 Task: Select Dark skin tone.
Action: Mouse moved to (382, 105)
Screenshot: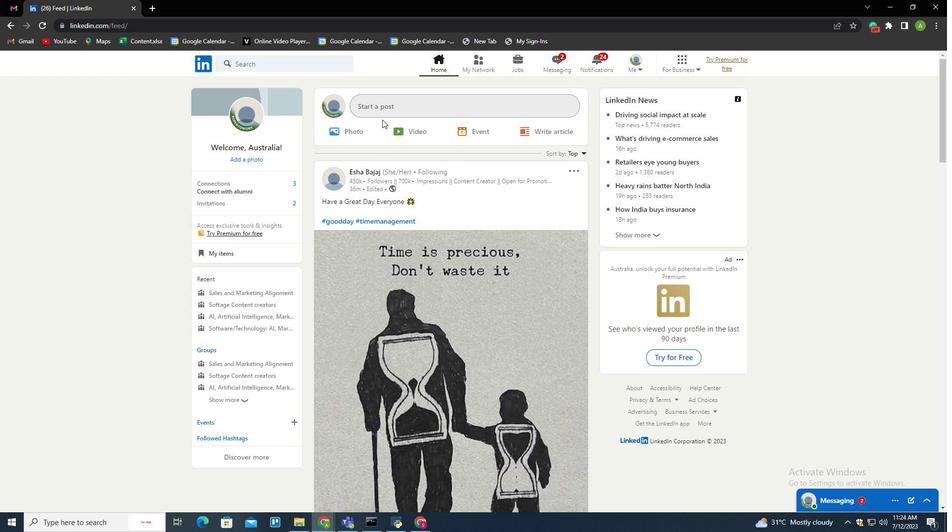 
Action: Mouse pressed left at (382, 105)
Screenshot: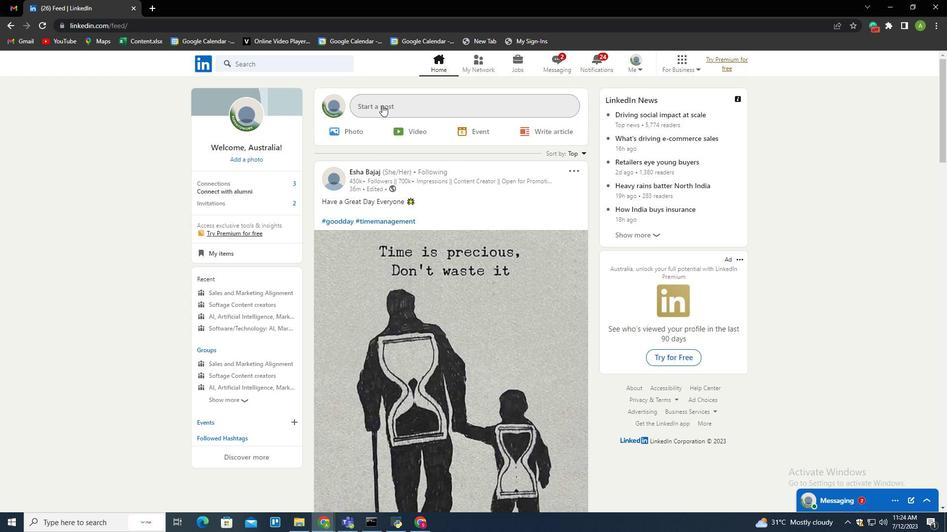 
Action: Mouse moved to (310, 262)
Screenshot: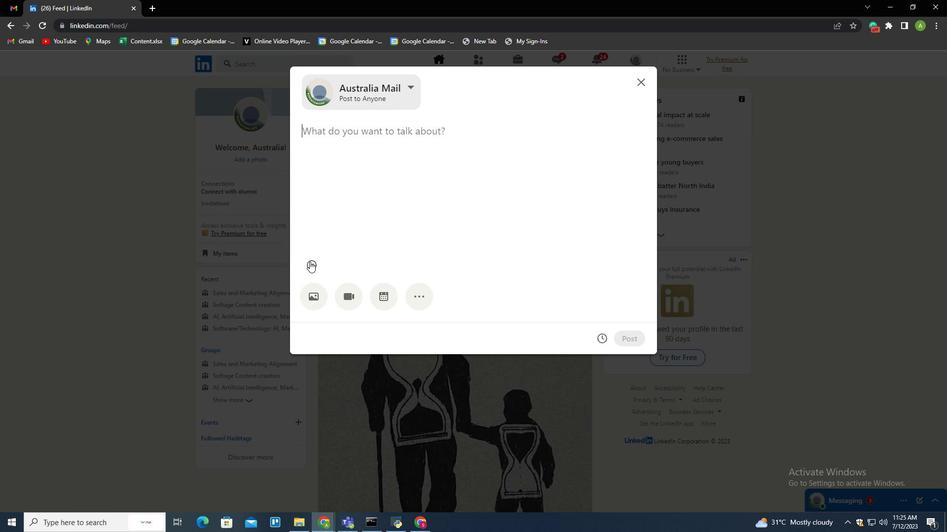 
Action: Mouse pressed left at (310, 262)
Screenshot: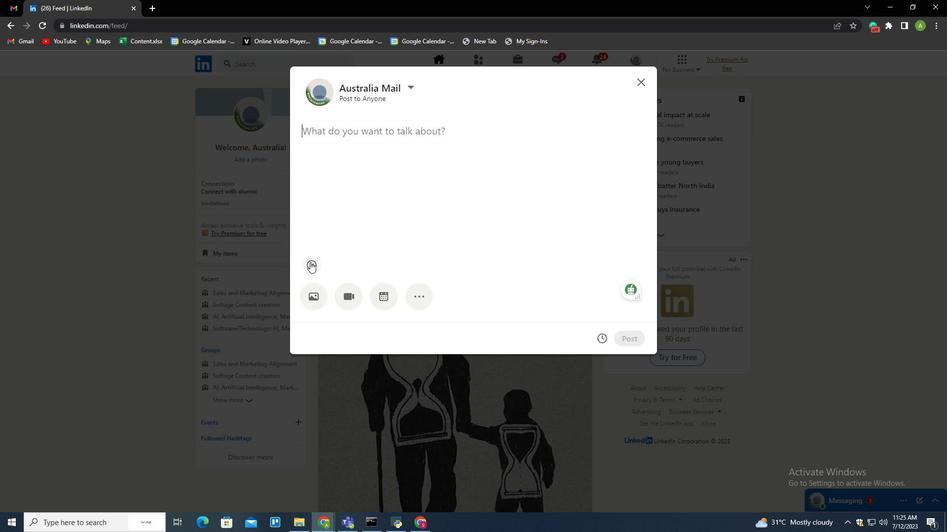 
Action: Mouse pressed left at (310, 262)
Screenshot: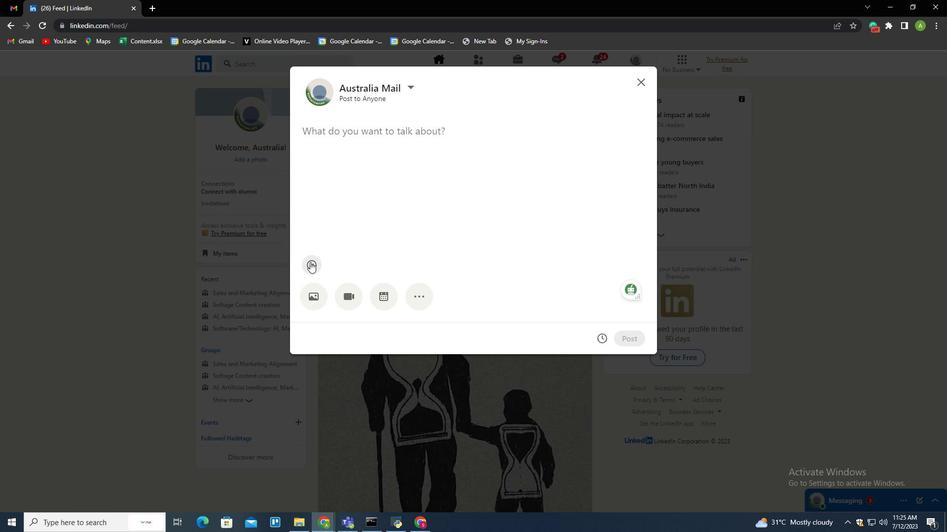 
Action: Mouse moved to (315, 263)
Screenshot: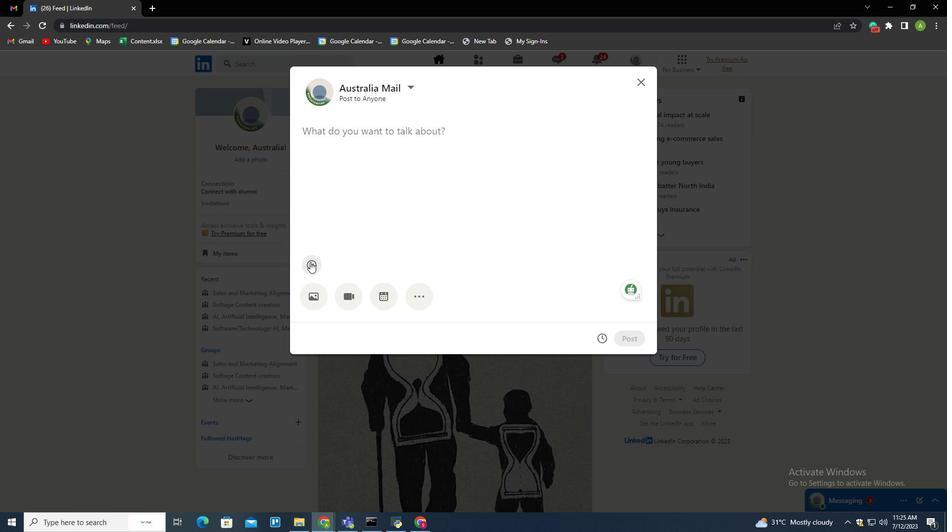 
Action: Mouse pressed left at (315, 263)
Screenshot: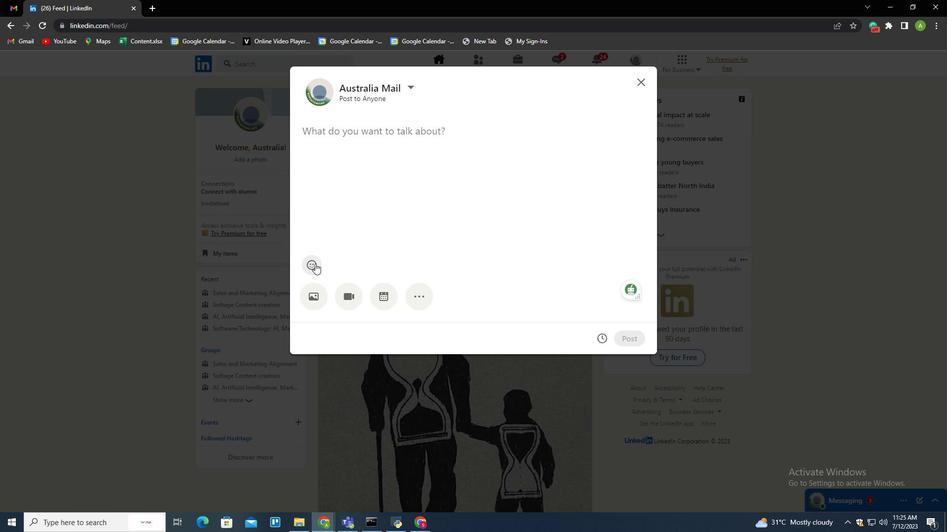 
Action: Mouse moved to (369, 291)
Screenshot: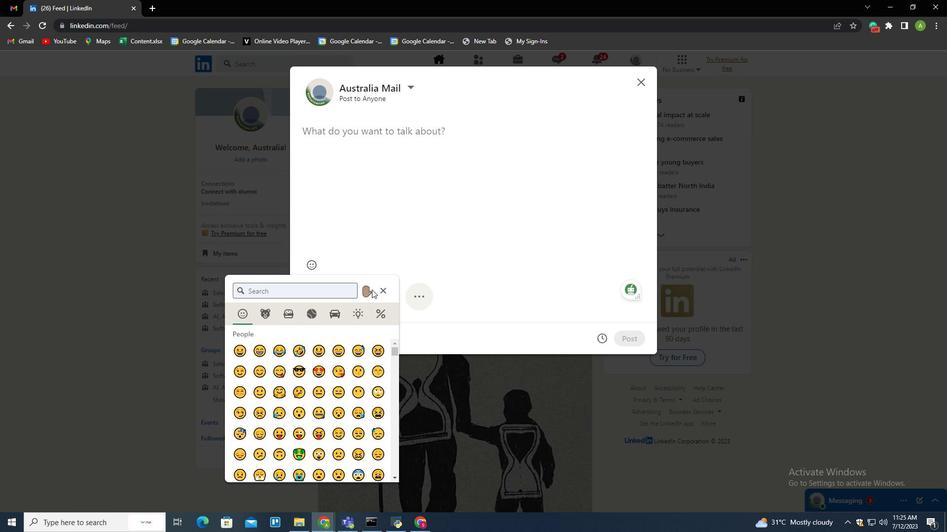 
Action: Mouse pressed left at (369, 291)
Screenshot: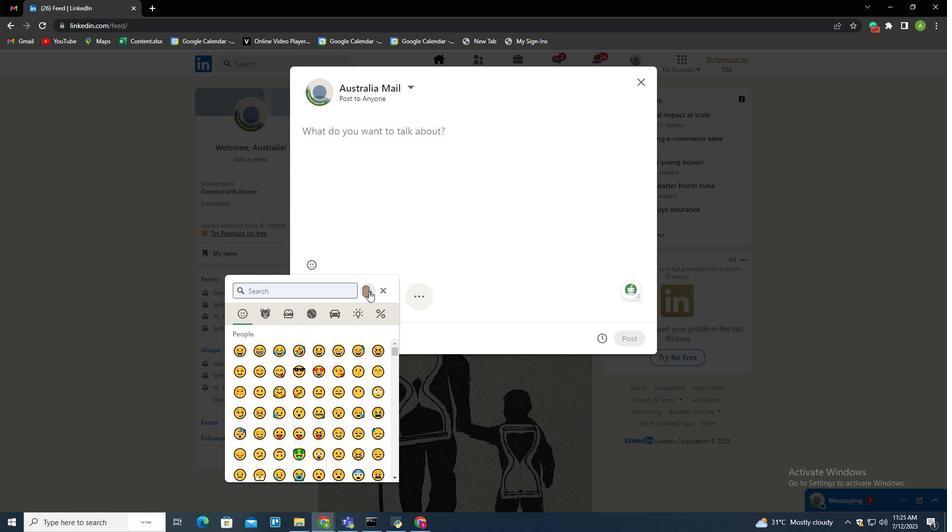 
Action: Mouse moved to (344, 317)
Screenshot: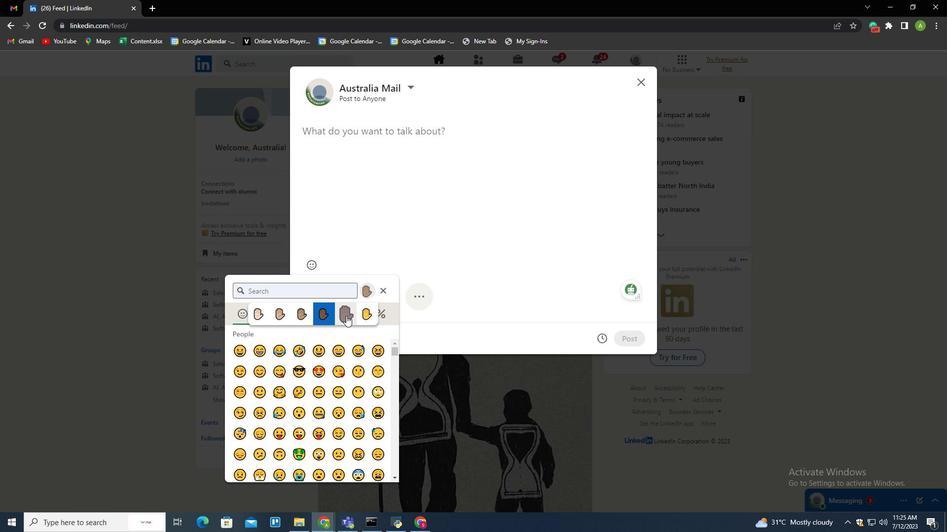 
Action: Mouse pressed left at (344, 317)
Screenshot: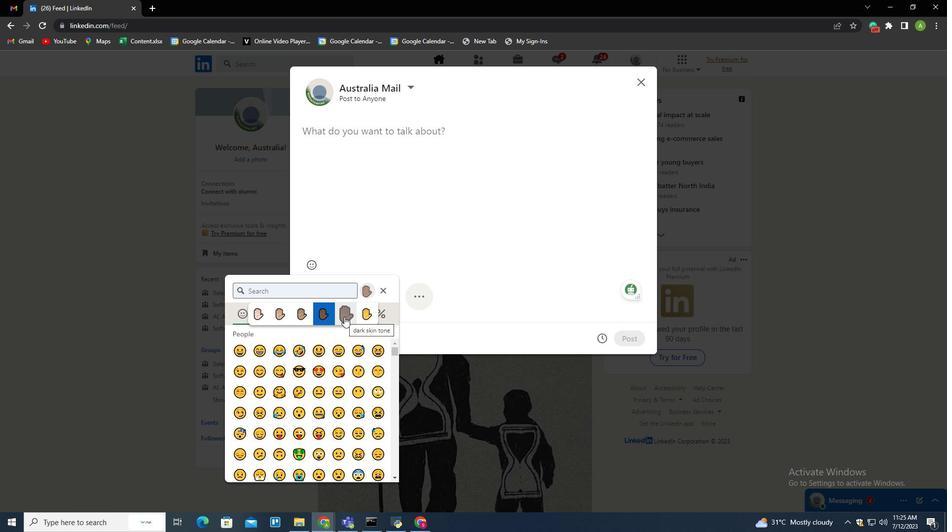 
Action: Mouse moved to (387, 250)
Screenshot: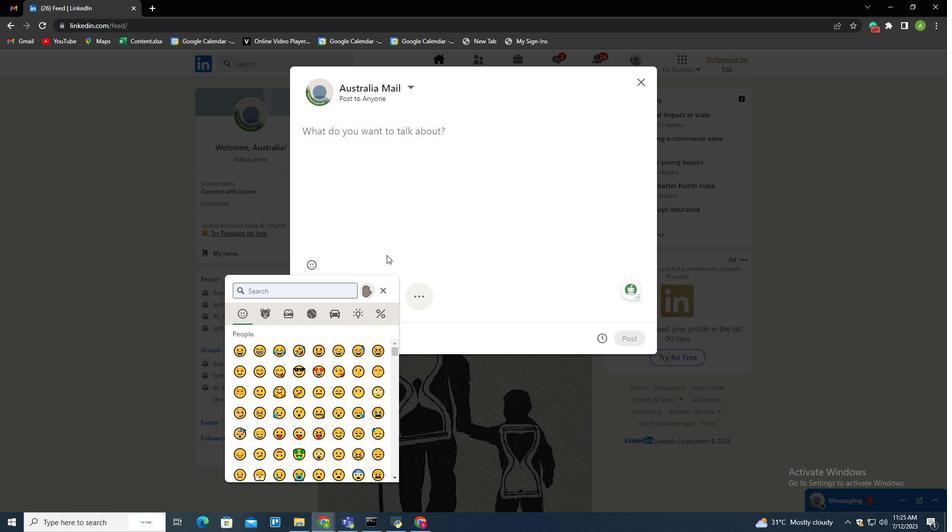 
